 Task: Select and add the product "Lemon" to cart from the store "DashMart".
Action: Mouse pressed left at (53, 90)
Screenshot: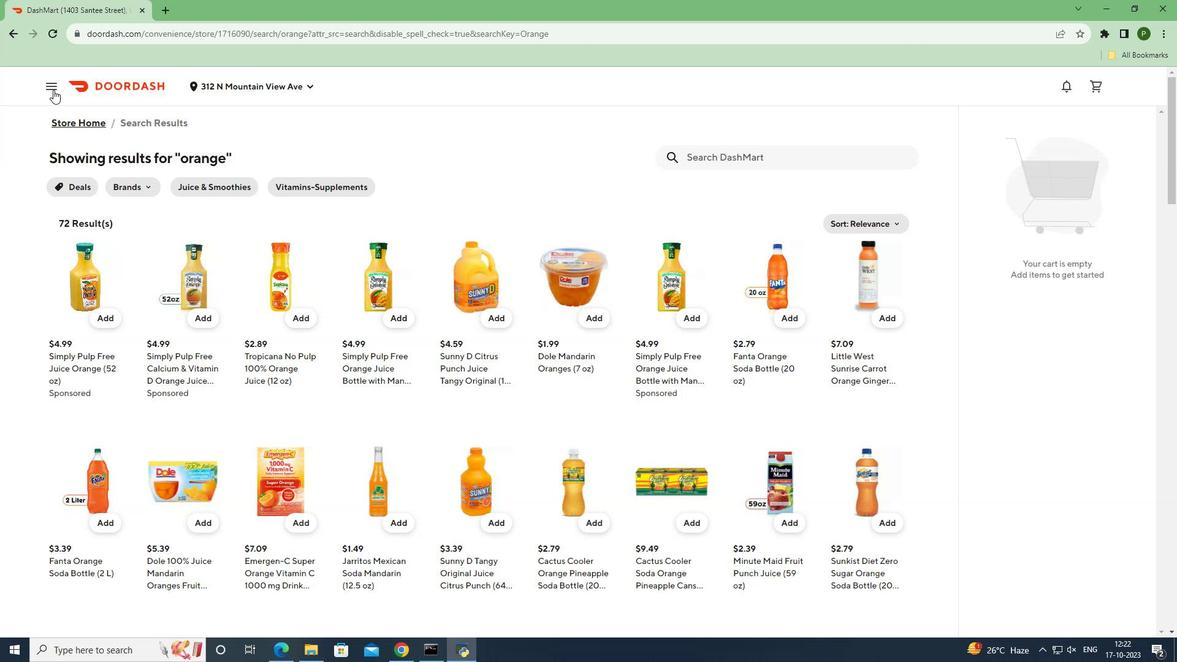 
Action: Mouse moved to (46, 175)
Screenshot: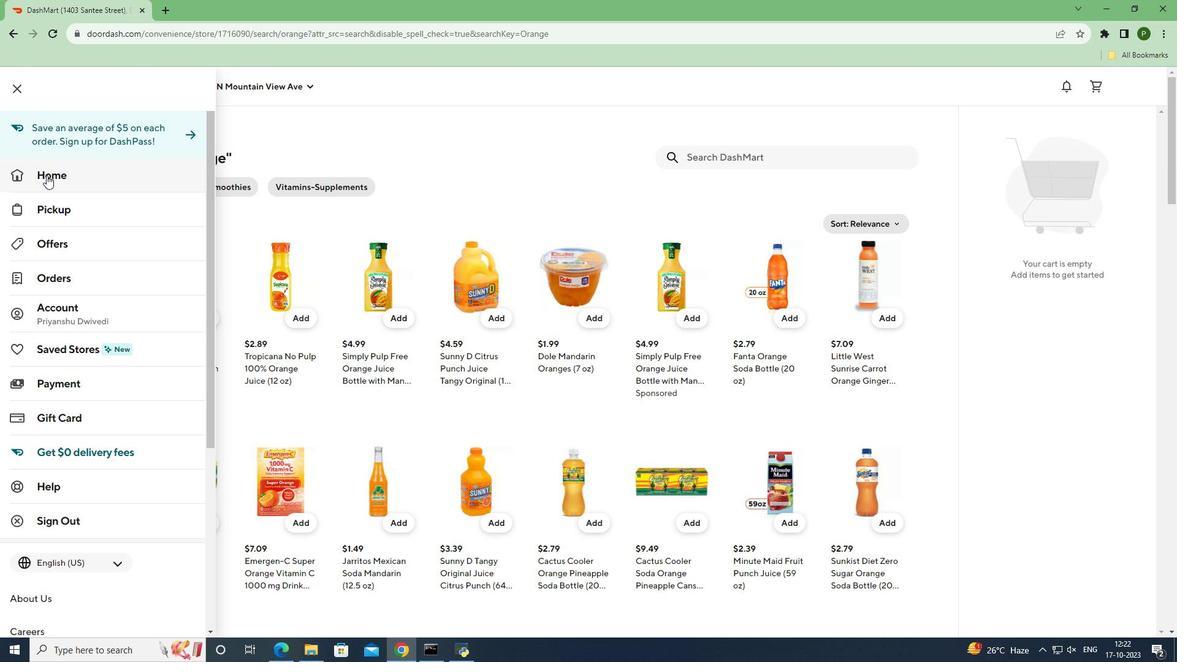 
Action: Mouse pressed left at (46, 175)
Screenshot: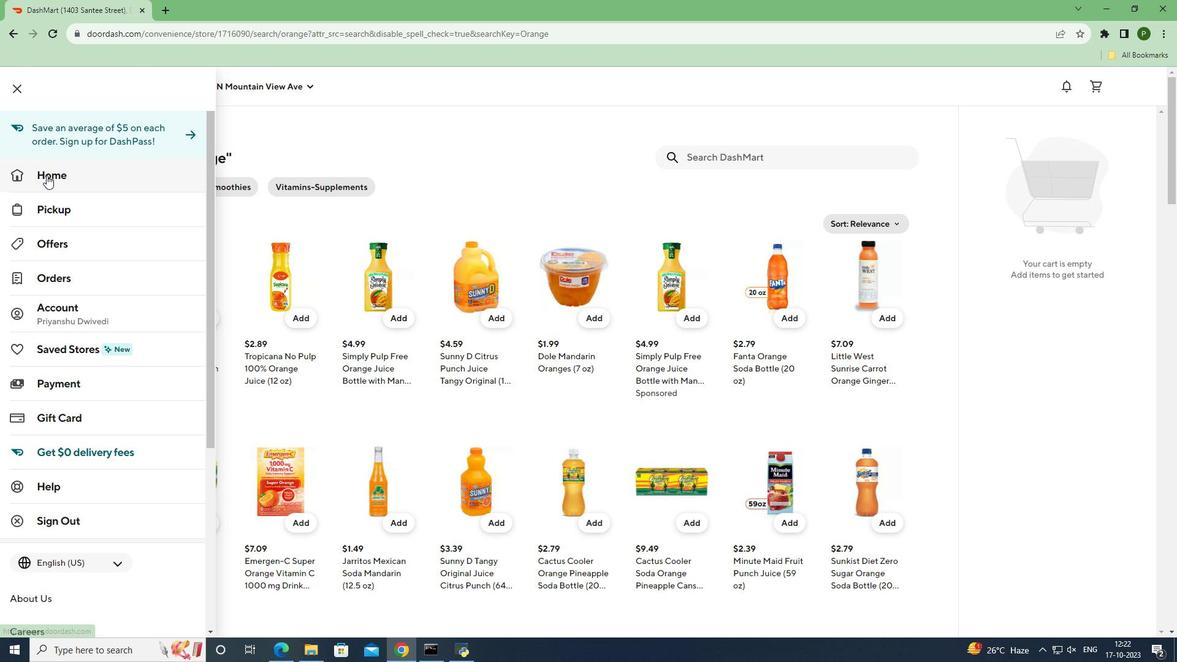 
Action: Mouse moved to (293, 131)
Screenshot: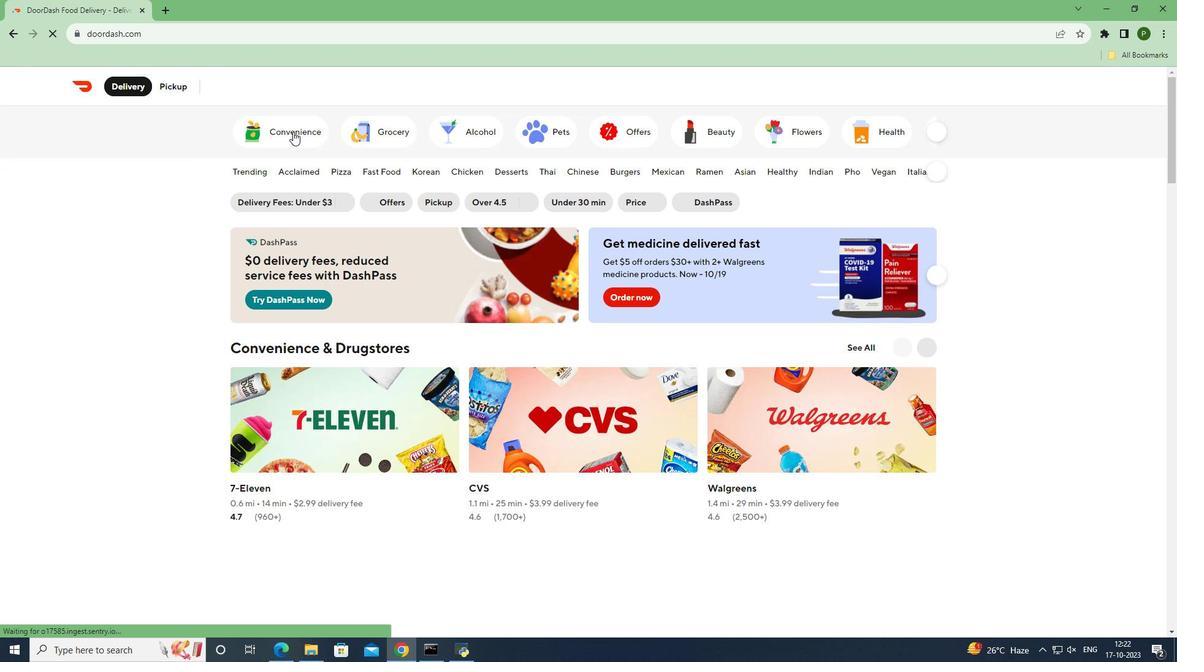 
Action: Mouse pressed left at (293, 131)
Screenshot: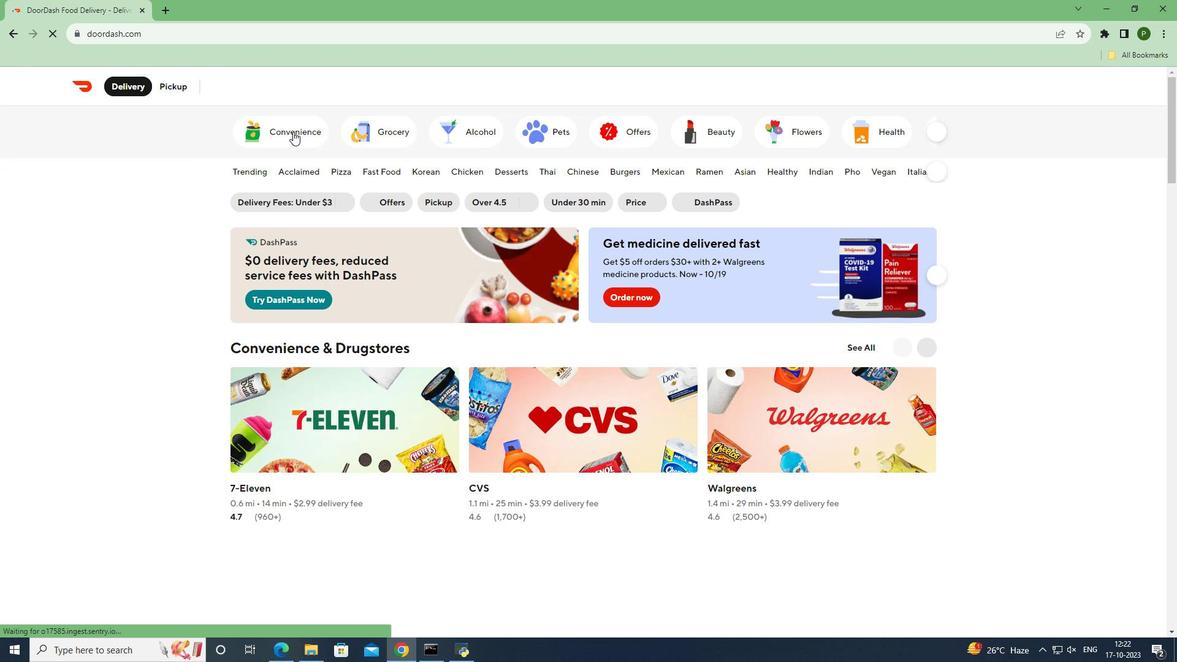 
Action: Mouse moved to (758, 399)
Screenshot: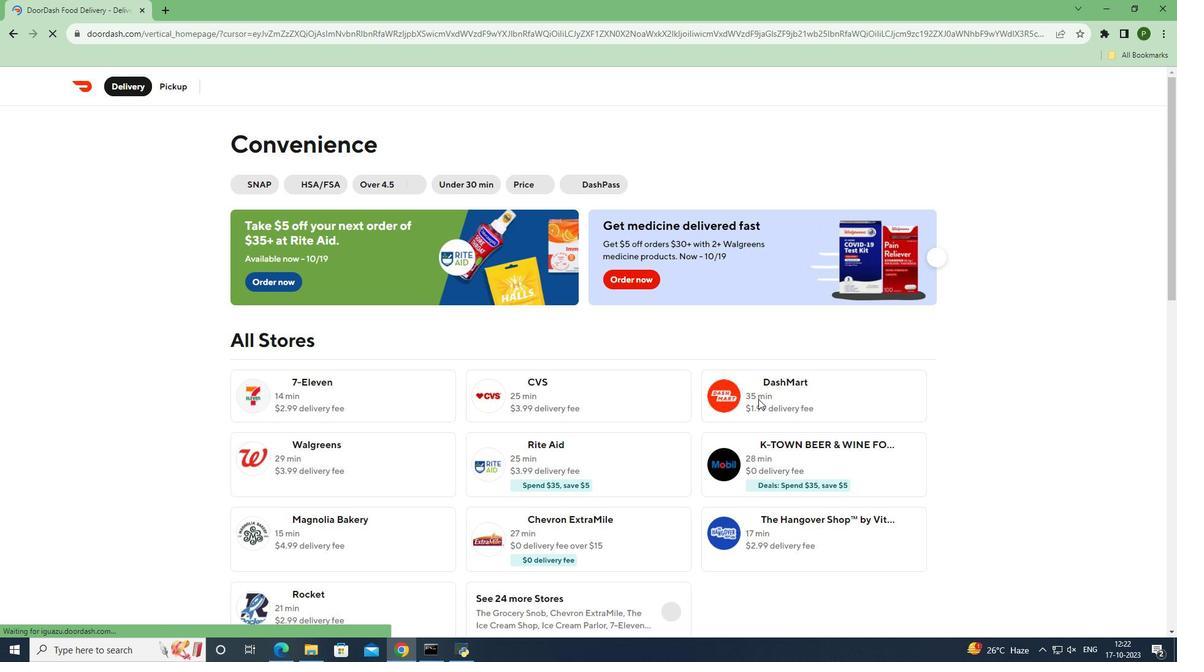 
Action: Mouse pressed left at (758, 399)
Screenshot: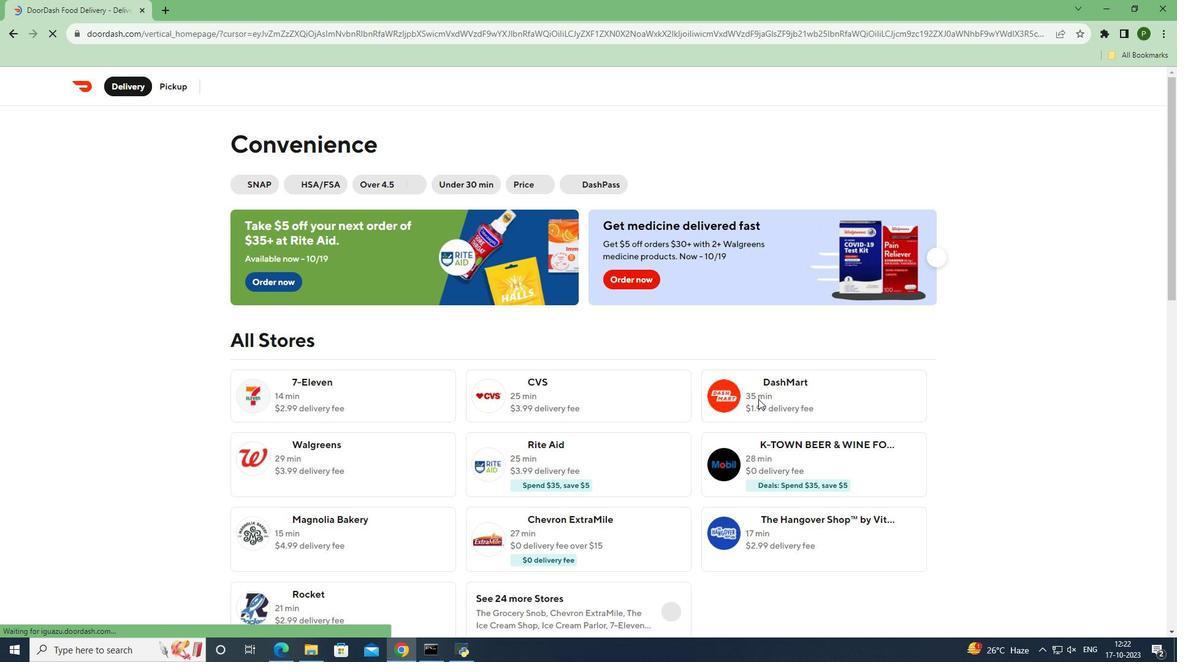 
Action: Mouse moved to (739, 195)
Screenshot: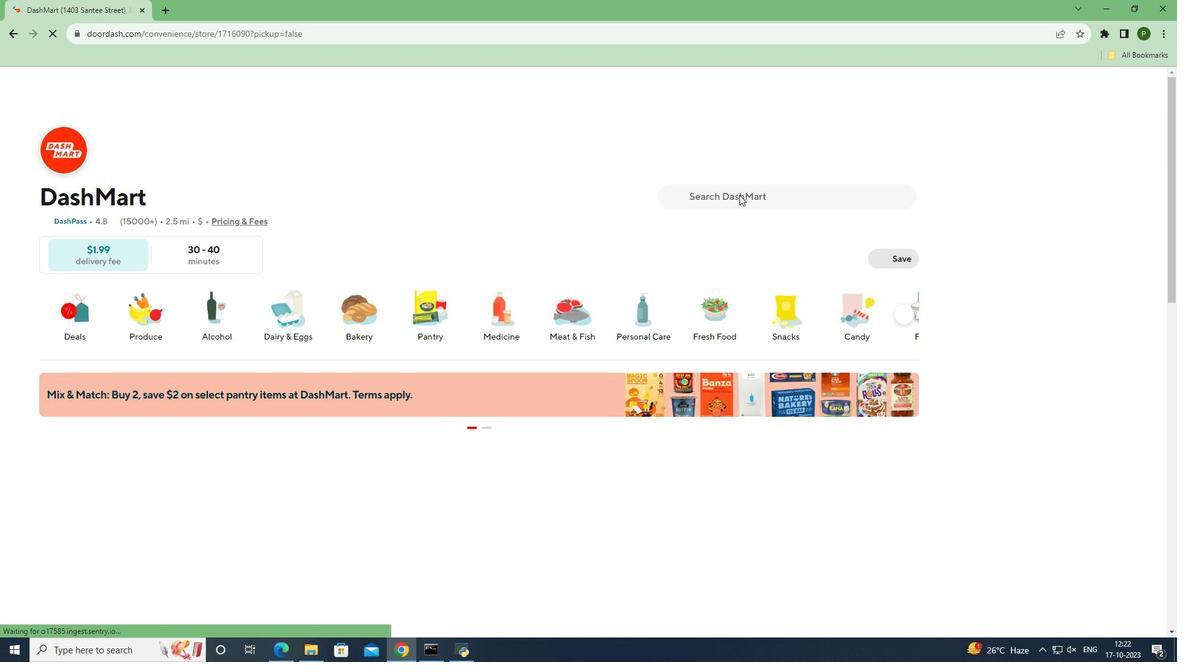 
Action: Mouse pressed left at (739, 195)
Screenshot: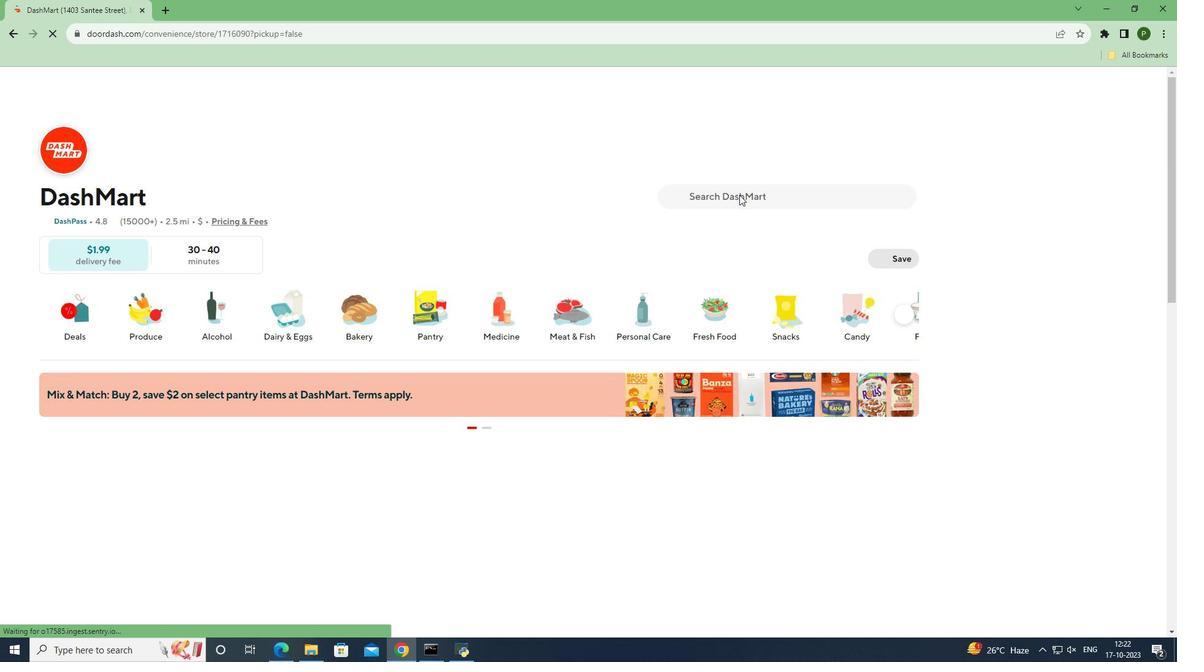 
Action: Key pressed <Key.caps_lock>L<Key.caps_lock>emon
Screenshot: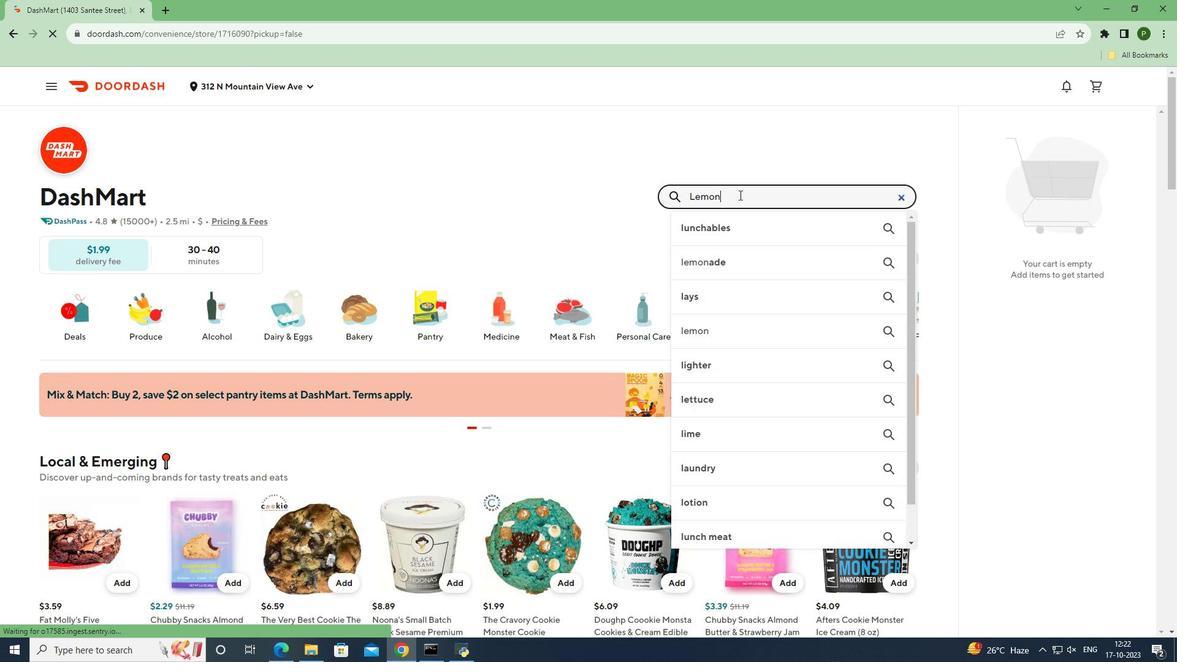 
Action: Mouse moved to (766, 413)
Screenshot: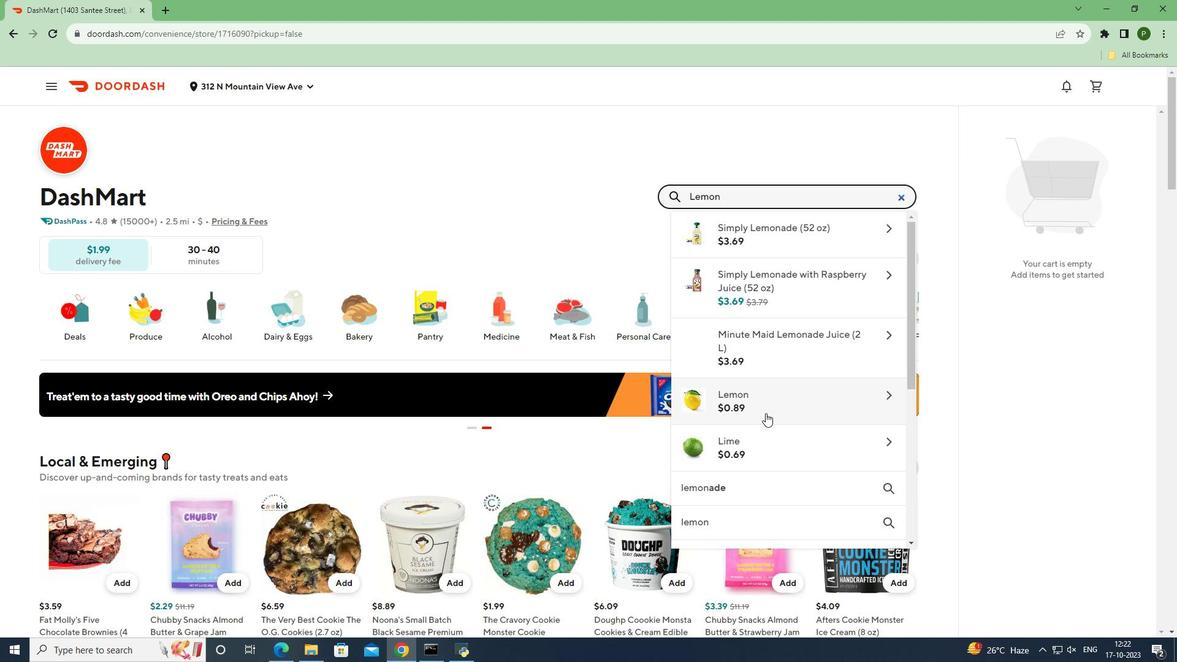 
Action: Mouse pressed left at (766, 413)
Screenshot: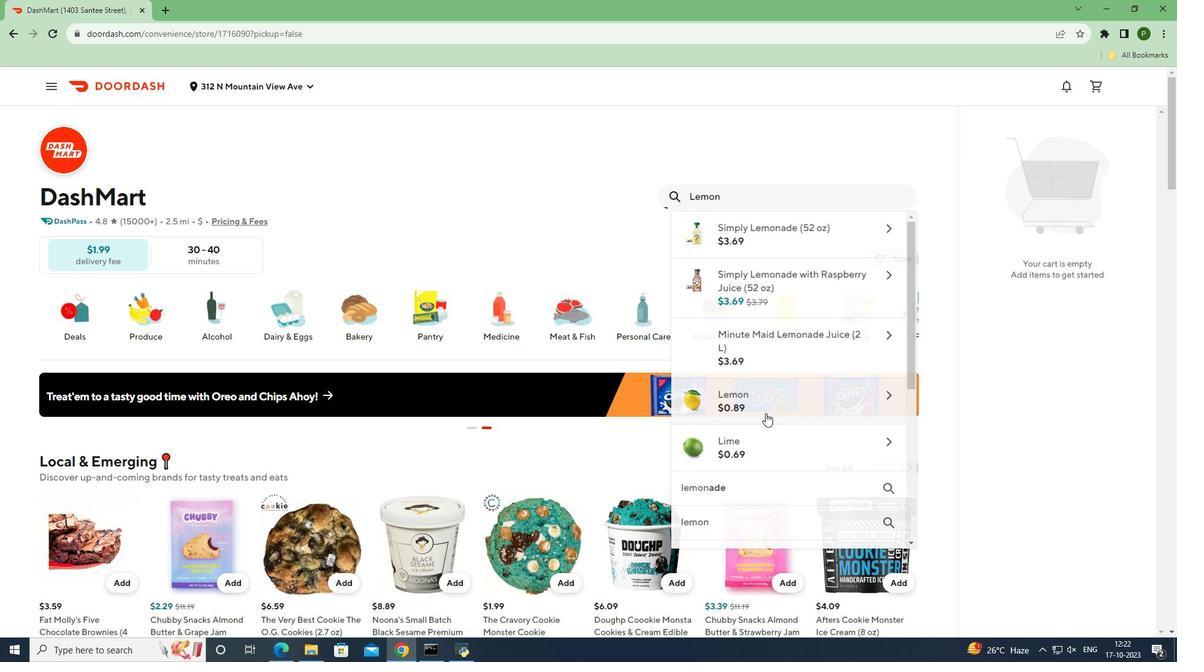 
Action: Mouse moved to (828, 602)
Screenshot: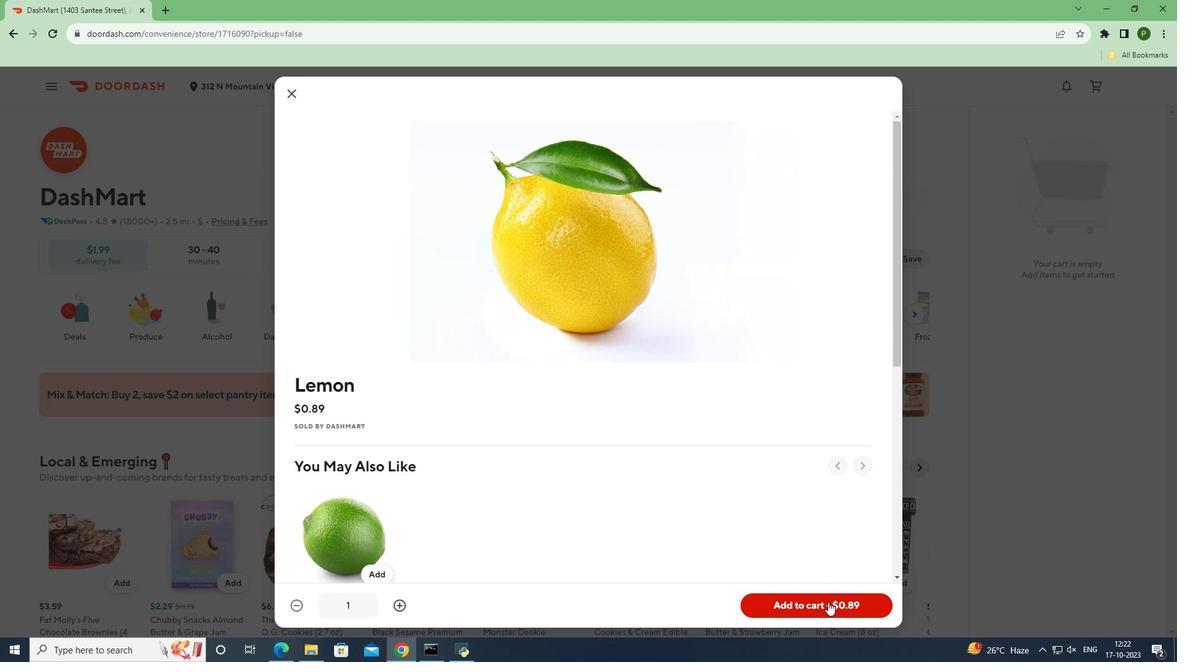
Action: Mouse pressed left at (828, 602)
Screenshot: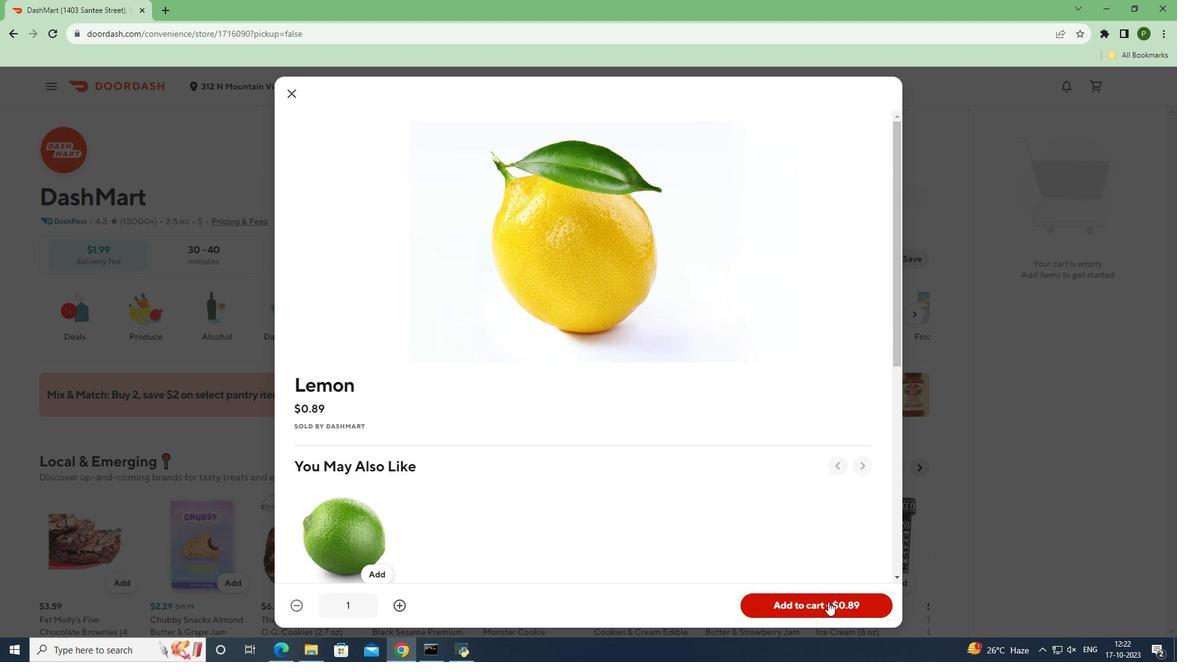 
Action: Mouse moved to (945, 528)
Screenshot: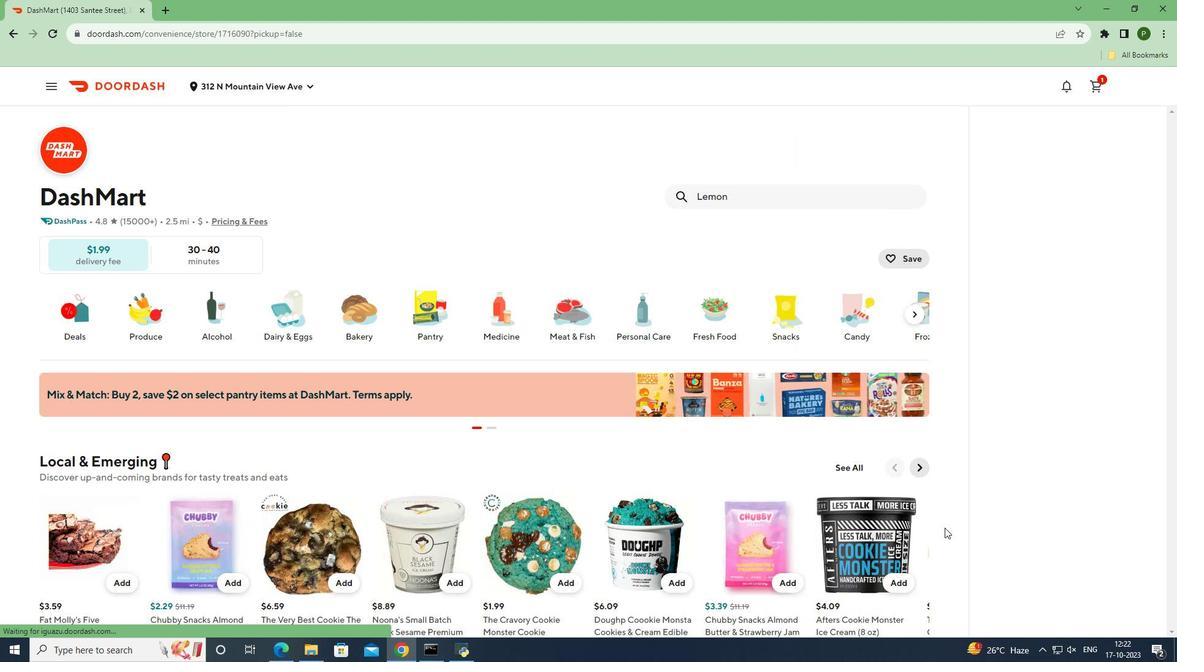 
